 Task: Filter people by profile language Portuguese.
Action: Mouse moved to (401, 61)
Screenshot: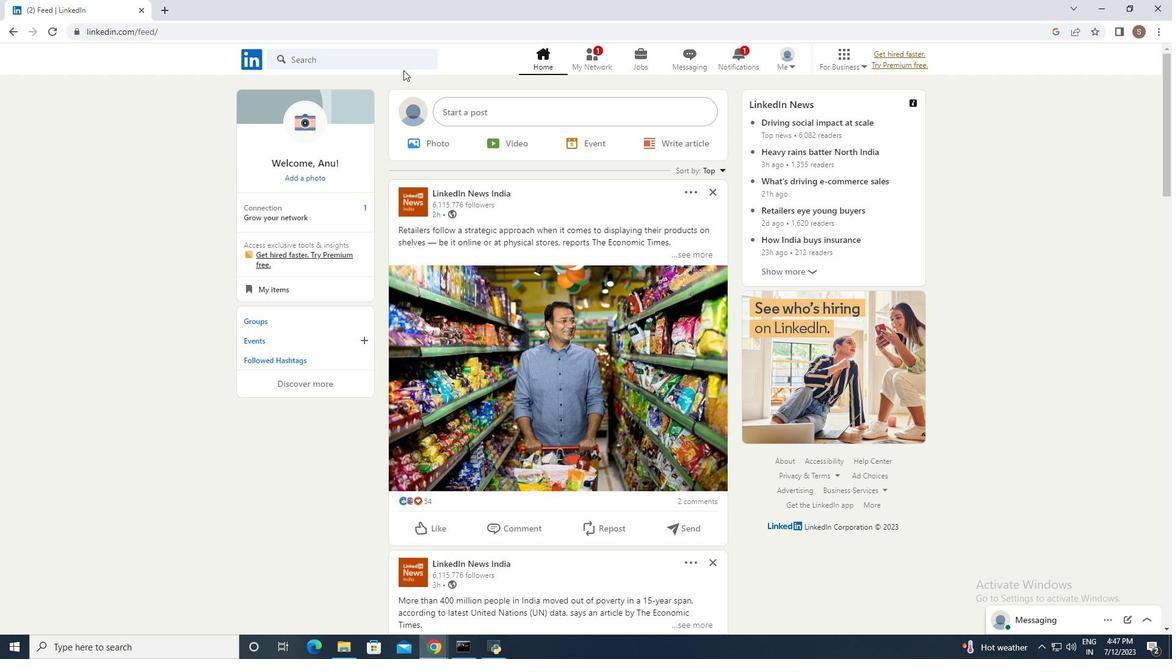 
Action: Mouse pressed left at (401, 61)
Screenshot: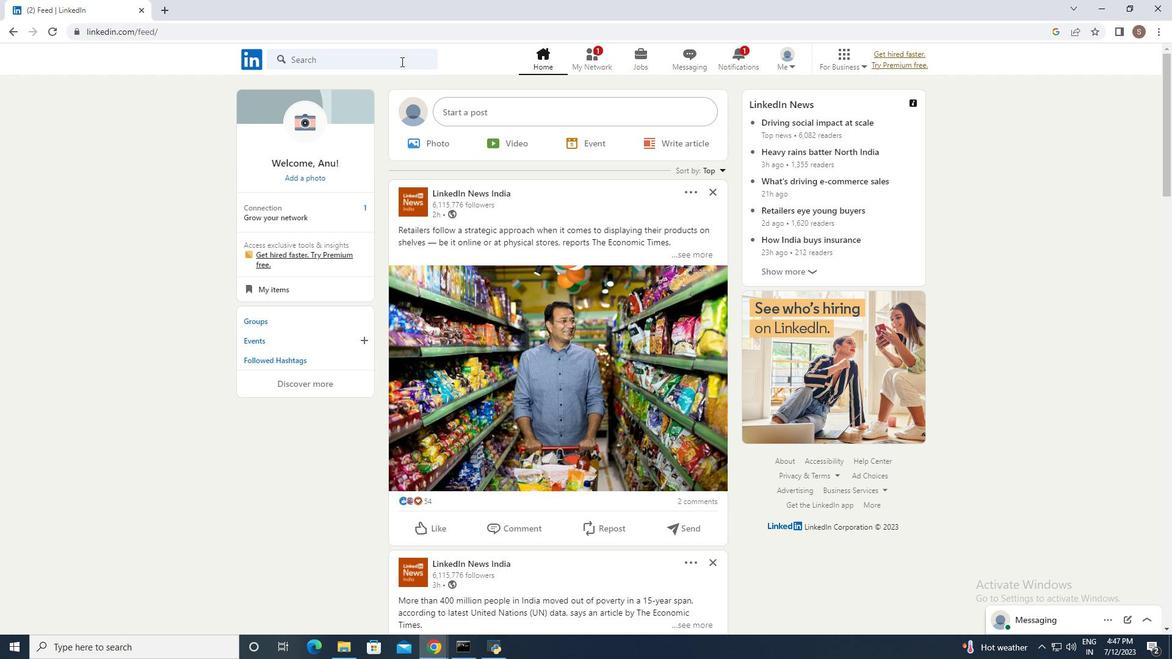 
Action: Mouse moved to (341, 159)
Screenshot: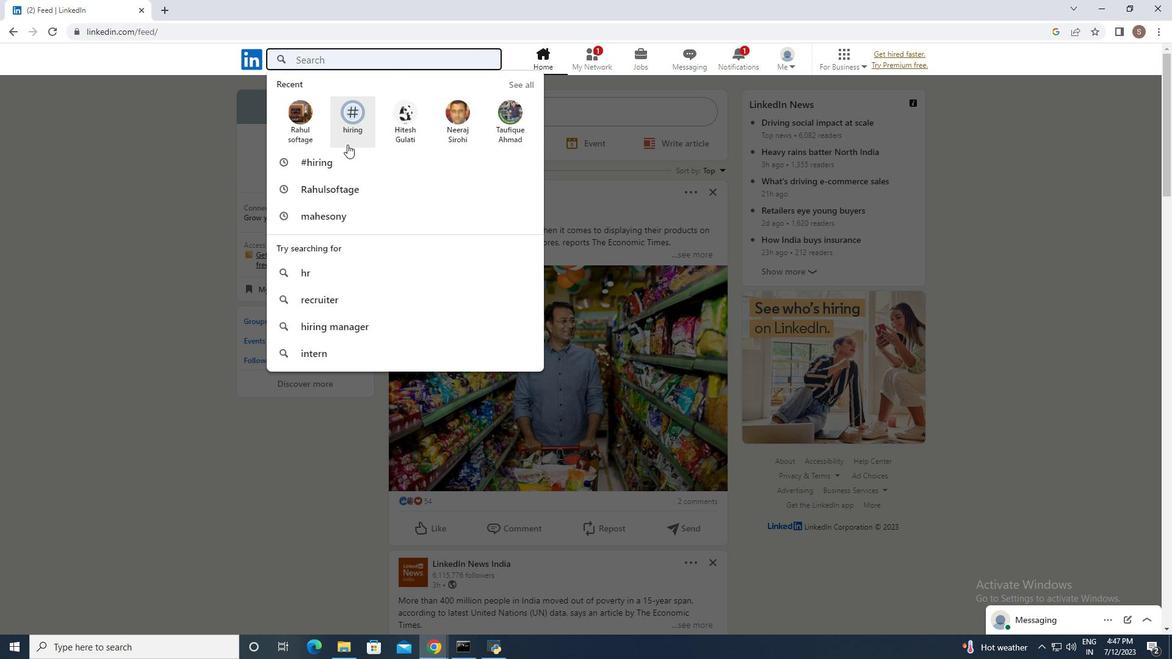 
Action: Mouse pressed left at (341, 159)
Screenshot: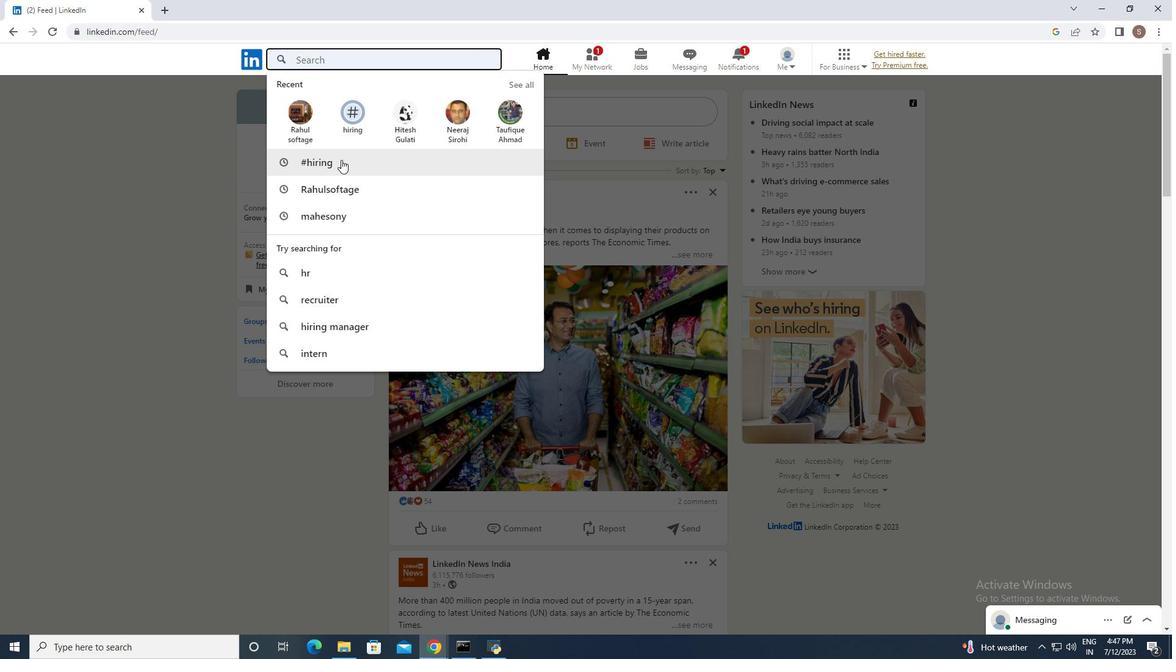 
Action: Mouse moved to (348, 92)
Screenshot: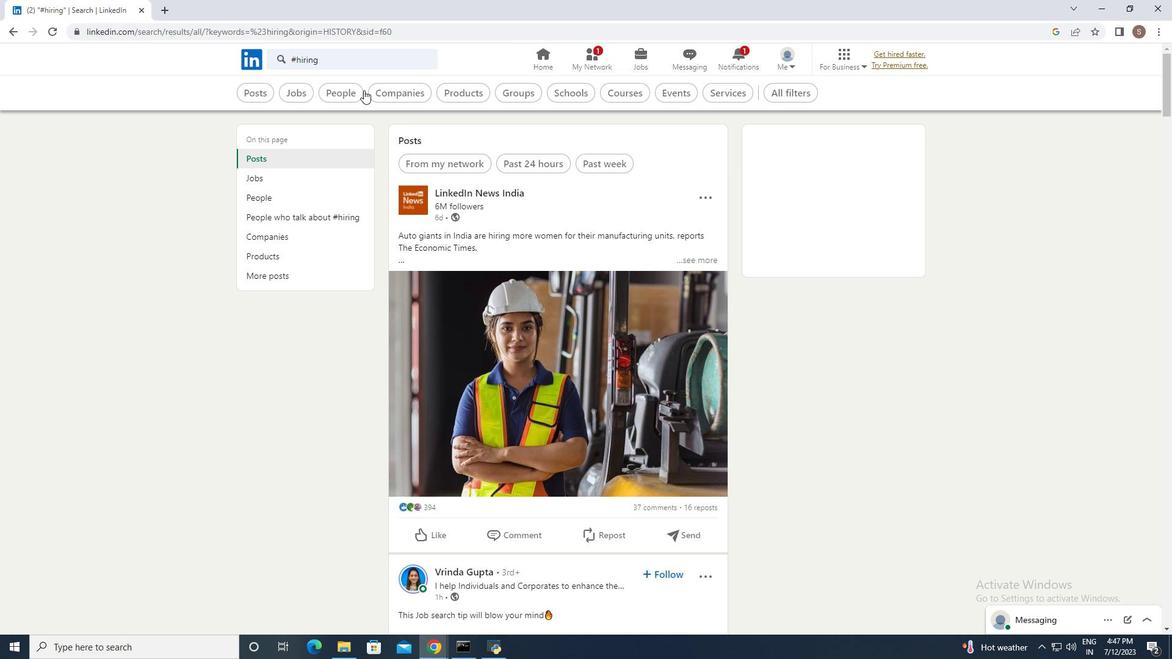 
Action: Mouse pressed left at (348, 92)
Screenshot: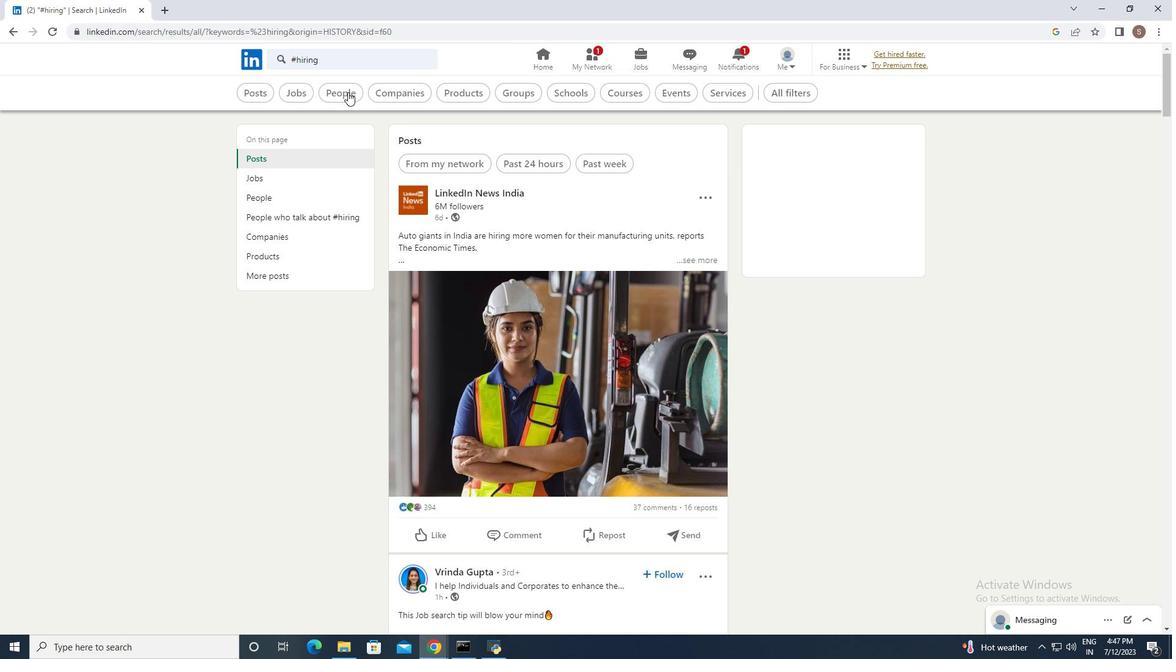 
Action: Mouse moved to (613, 90)
Screenshot: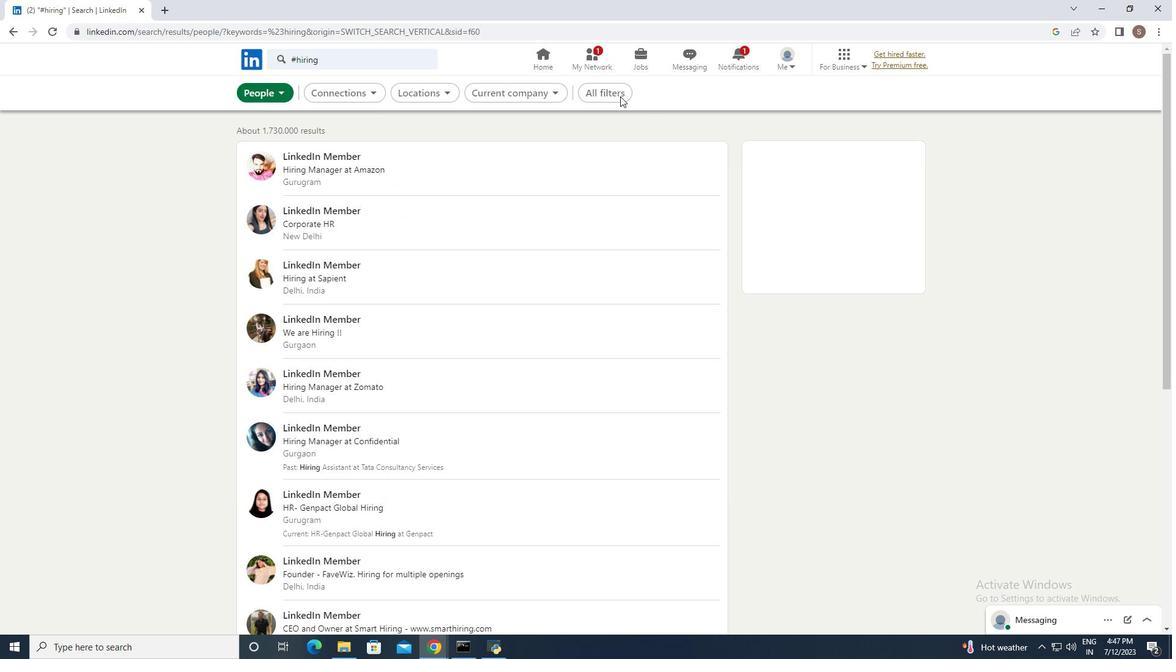 
Action: Mouse pressed left at (613, 90)
Screenshot: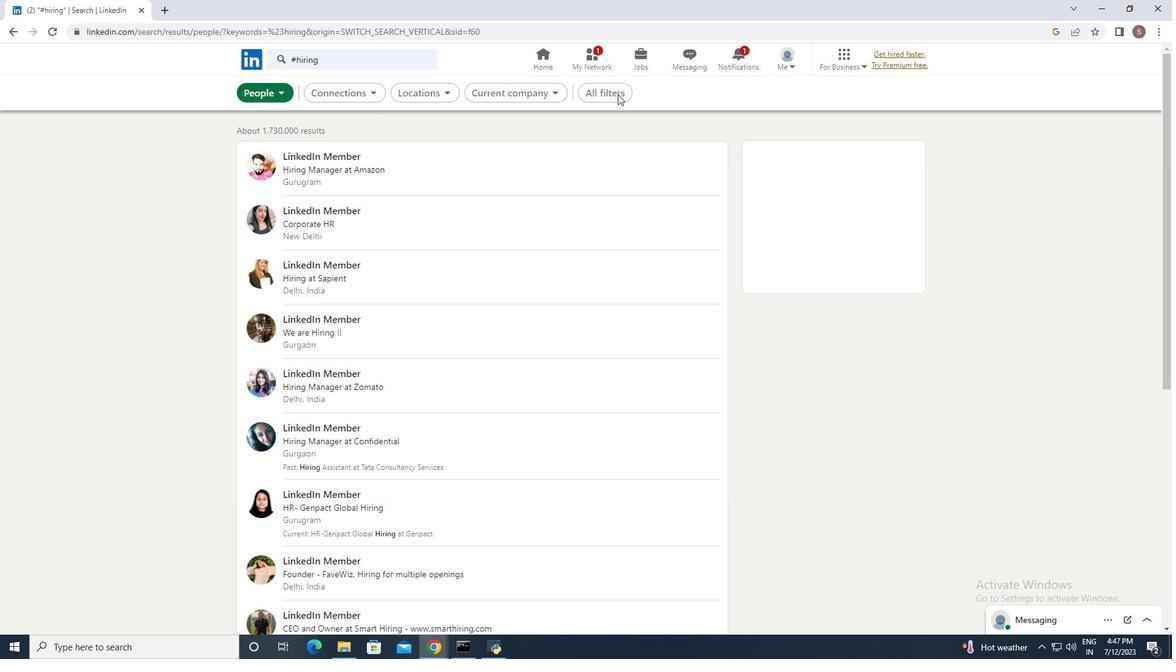 
Action: Mouse moved to (903, 358)
Screenshot: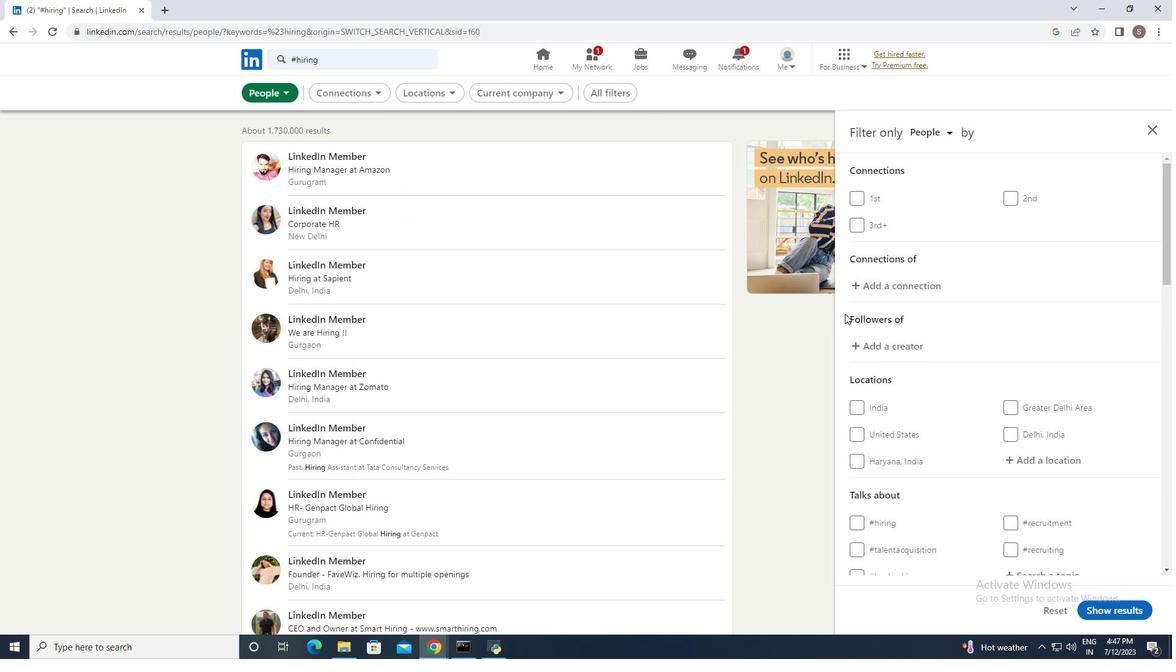 
Action: Mouse scrolled (903, 357) with delta (0, 0)
Screenshot: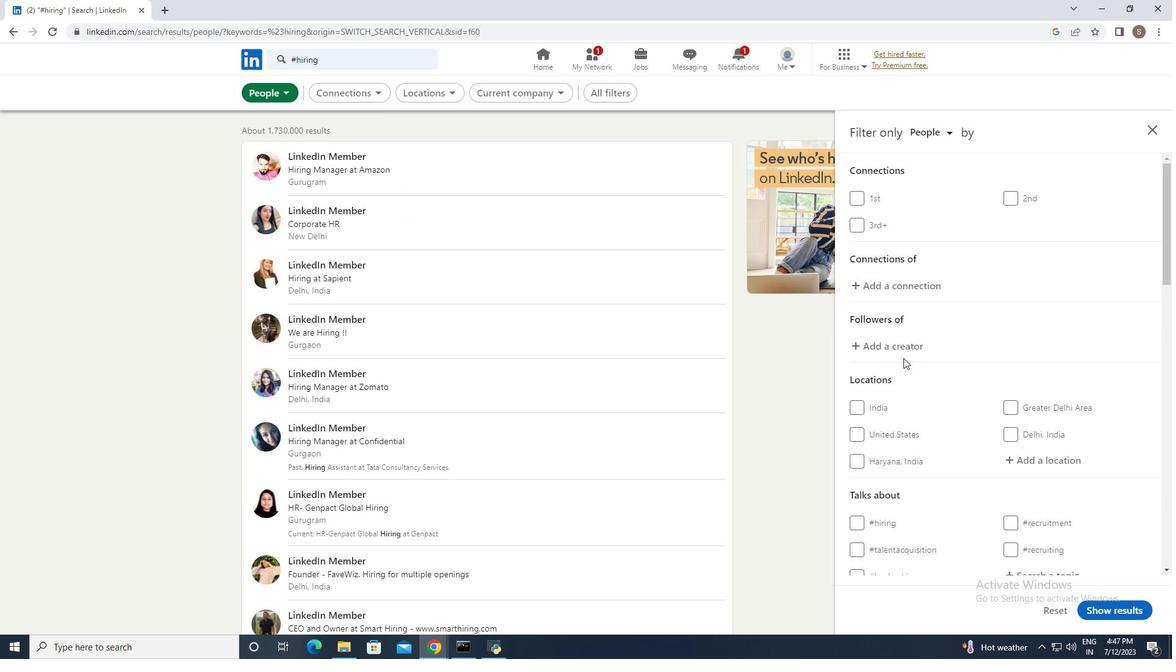 
Action: Mouse scrolled (903, 357) with delta (0, 0)
Screenshot: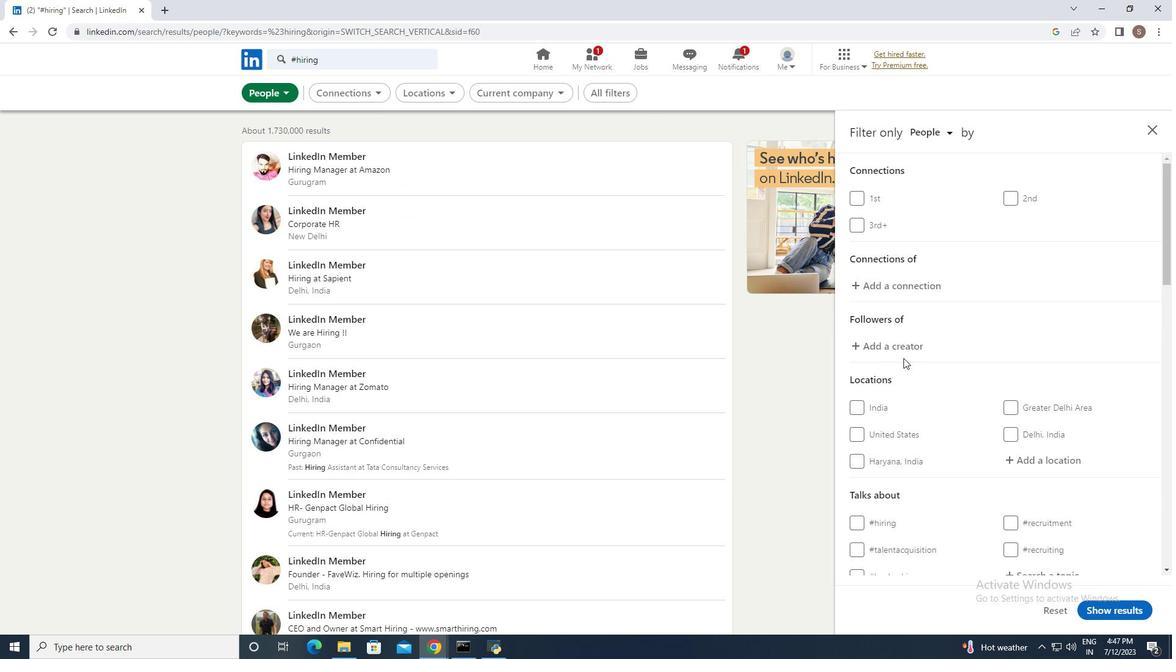 
Action: Mouse scrolled (903, 357) with delta (0, 0)
Screenshot: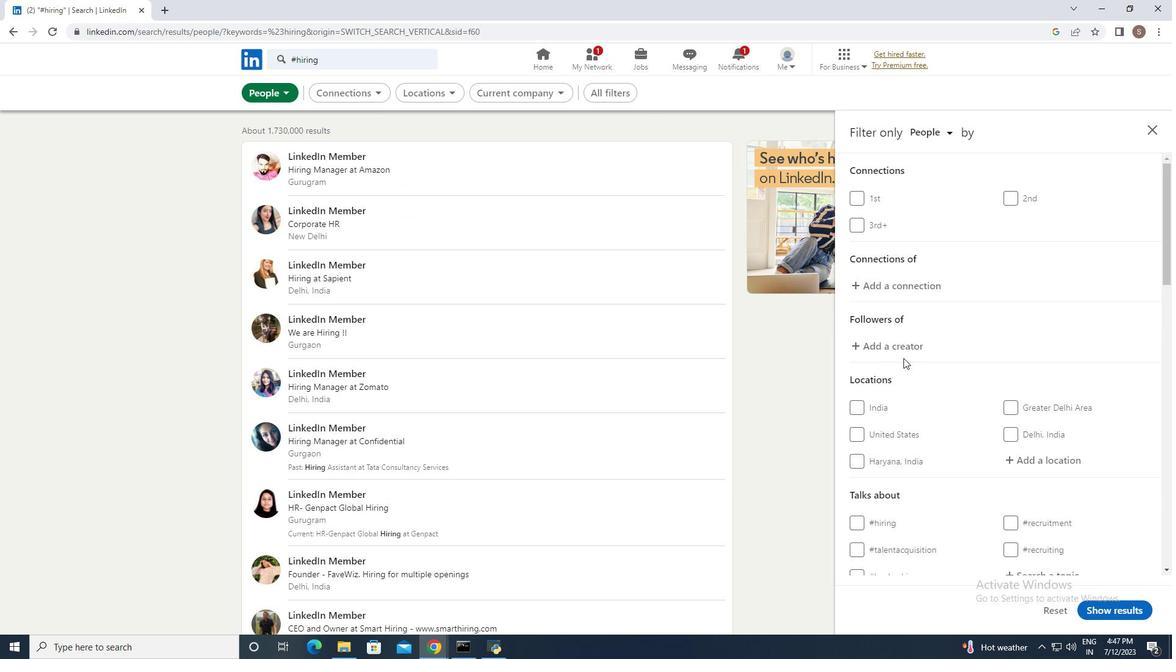 
Action: Mouse scrolled (903, 357) with delta (0, 0)
Screenshot: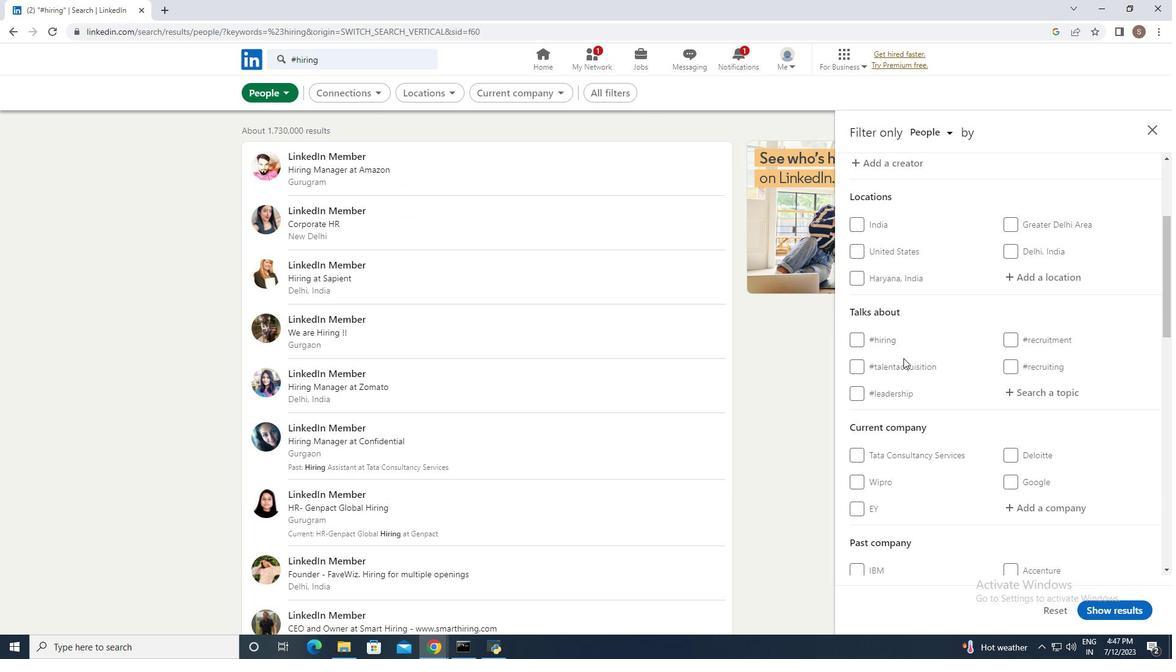 
Action: Mouse scrolled (903, 357) with delta (0, 0)
Screenshot: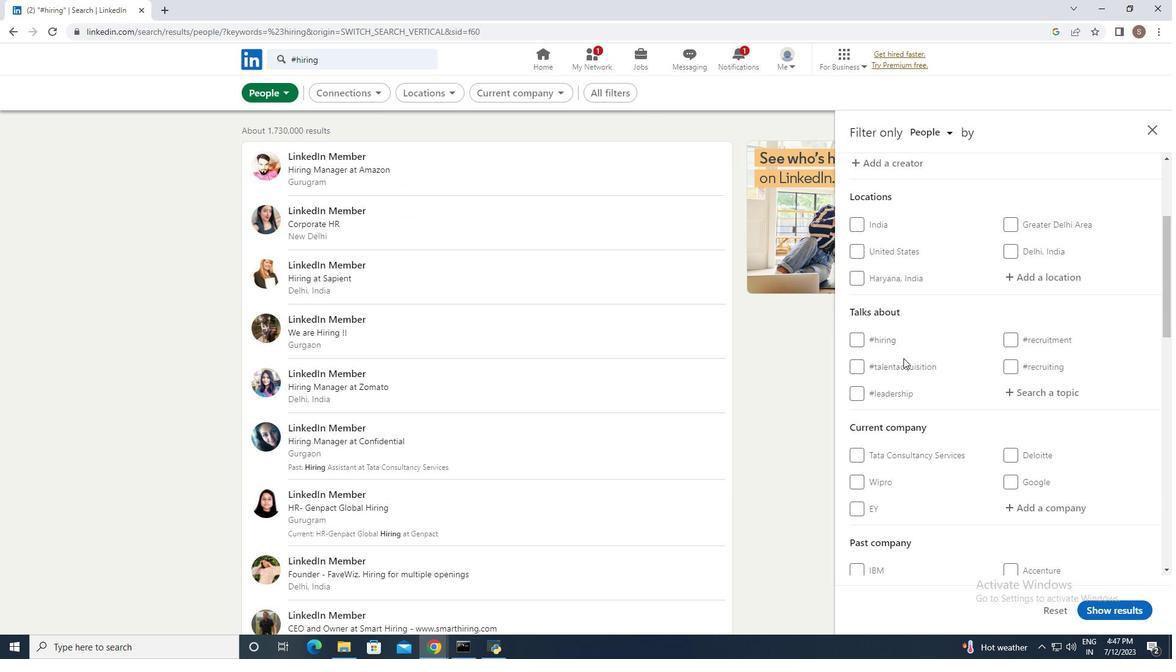 
Action: Mouse scrolled (903, 357) with delta (0, 0)
Screenshot: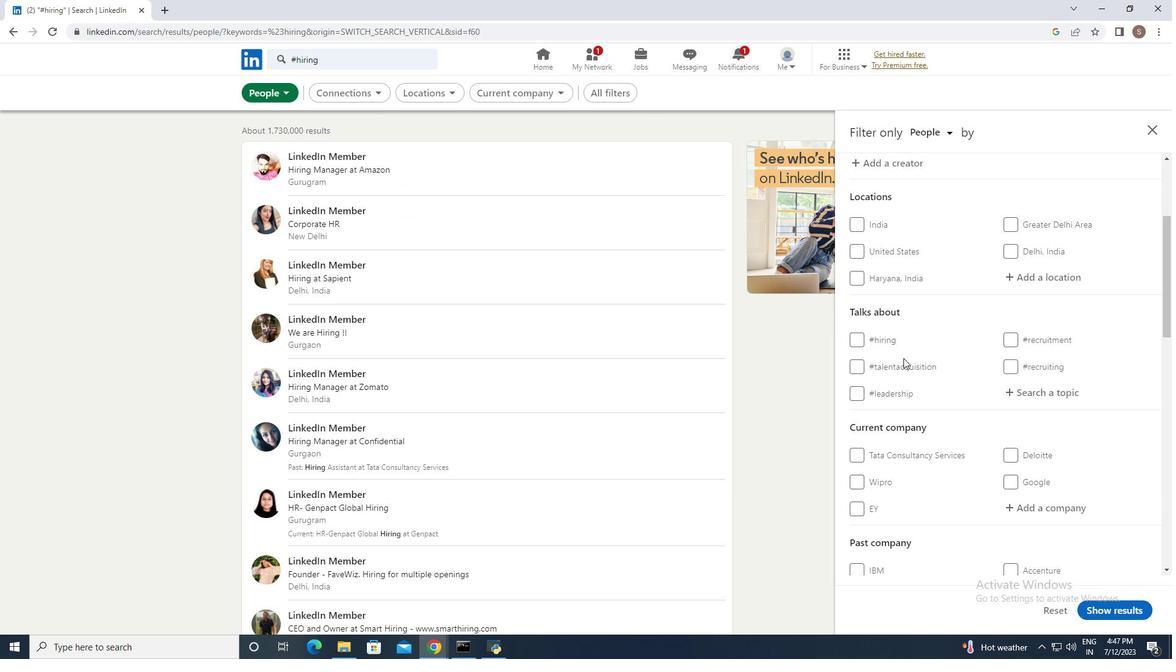 
Action: Mouse scrolled (903, 357) with delta (0, 0)
Screenshot: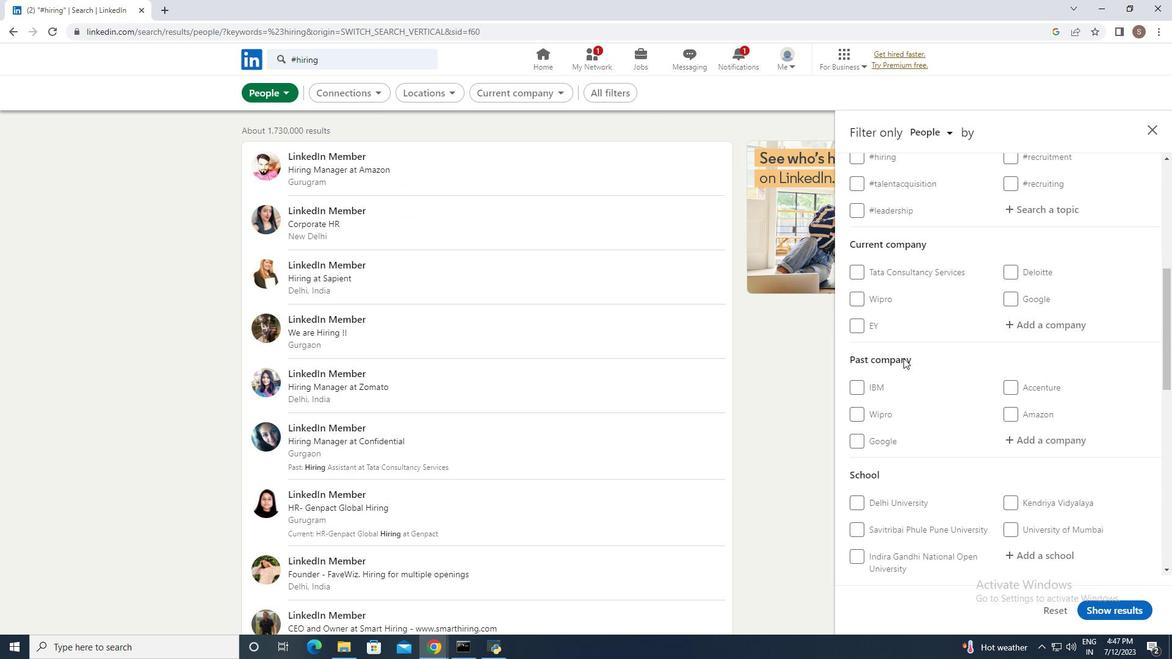 
Action: Mouse scrolled (903, 357) with delta (0, 0)
Screenshot: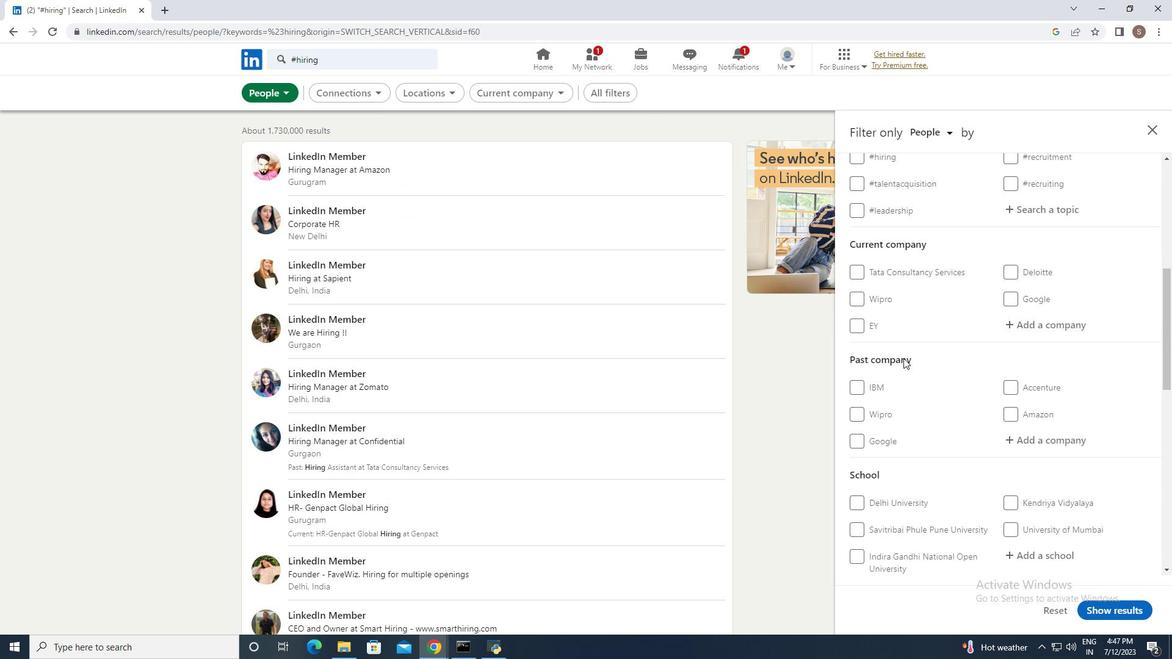 
Action: Mouse scrolled (903, 357) with delta (0, 0)
Screenshot: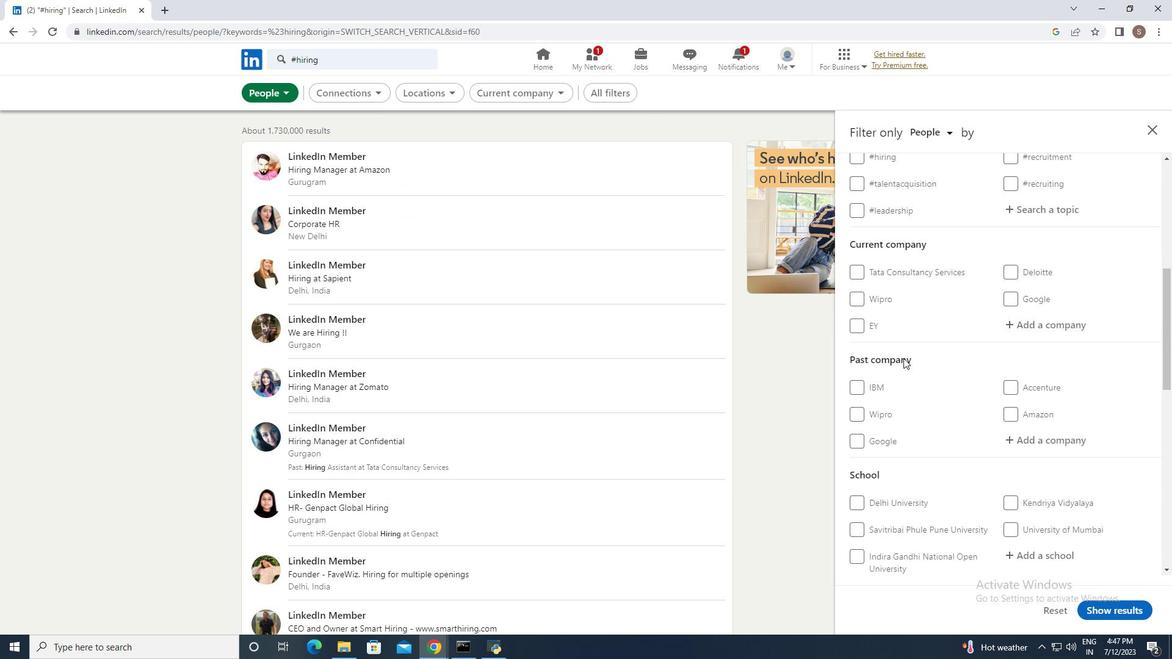 
Action: Mouse scrolled (903, 357) with delta (0, 0)
Screenshot: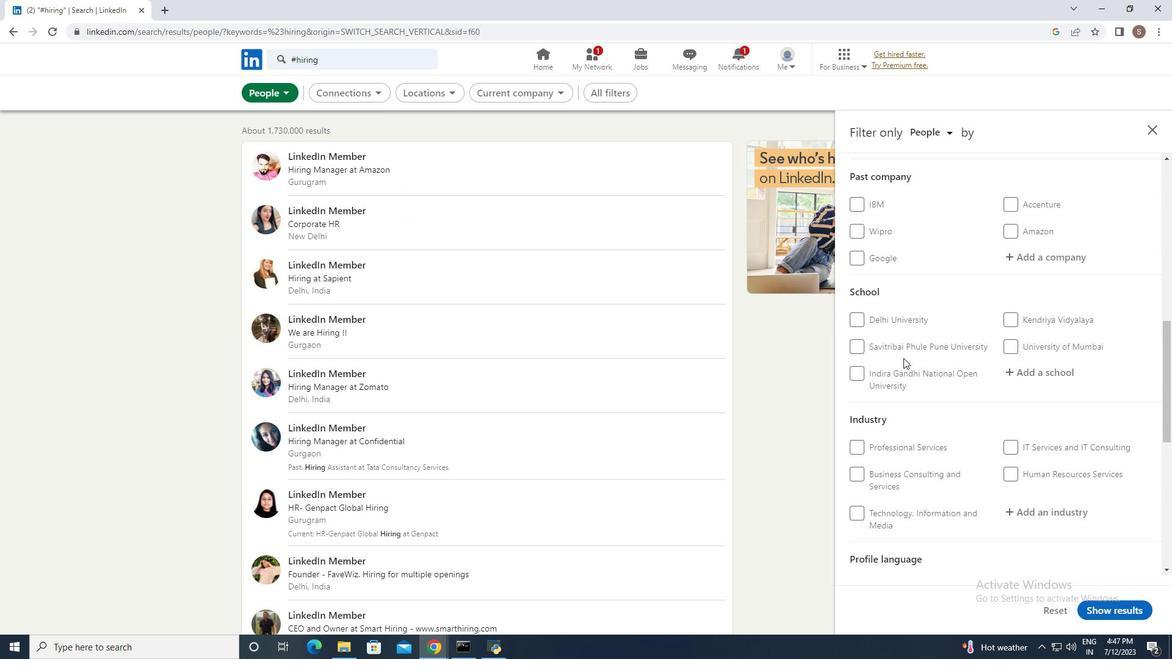 
Action: Mouse scrolled (903, 357) with delta (0, 0)
Screenshot: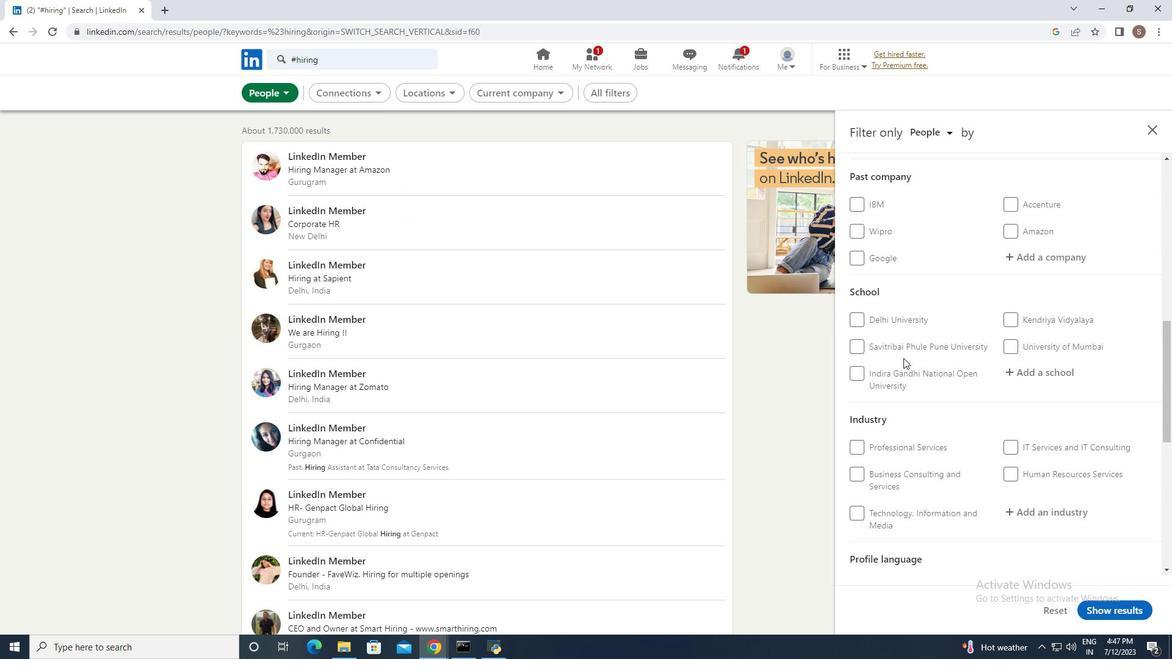 
Action: Mouse scrolled (903, 357) with delta (0, 0)
Screenshot: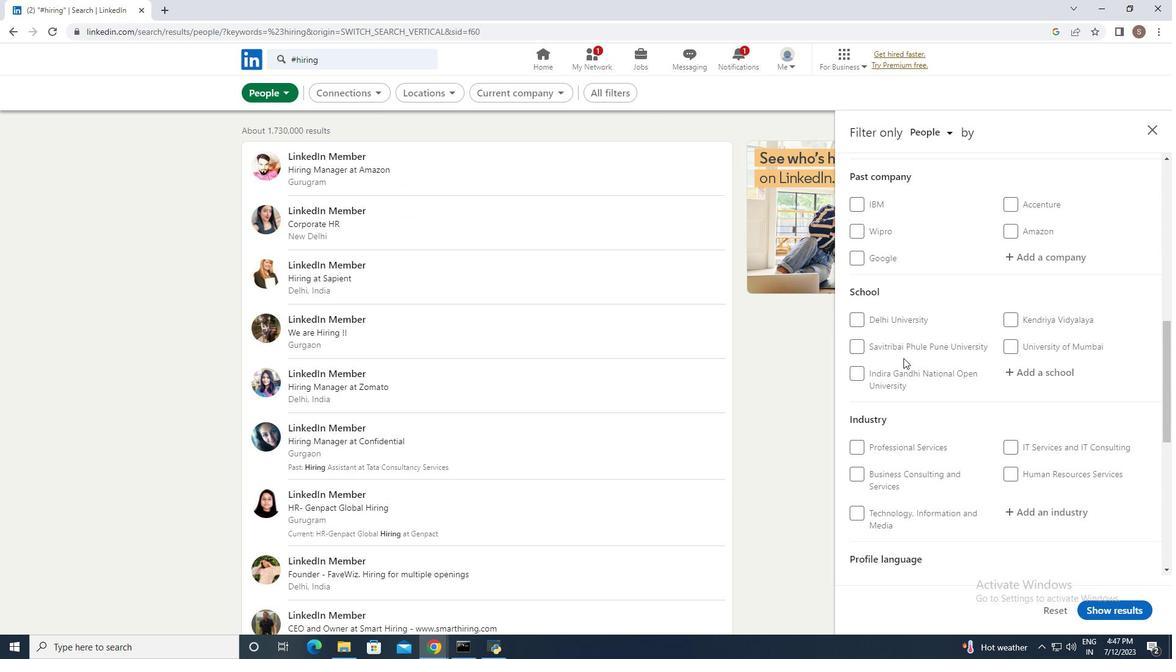 
Action: Mouse moved to (1015, 402)
Screenshot: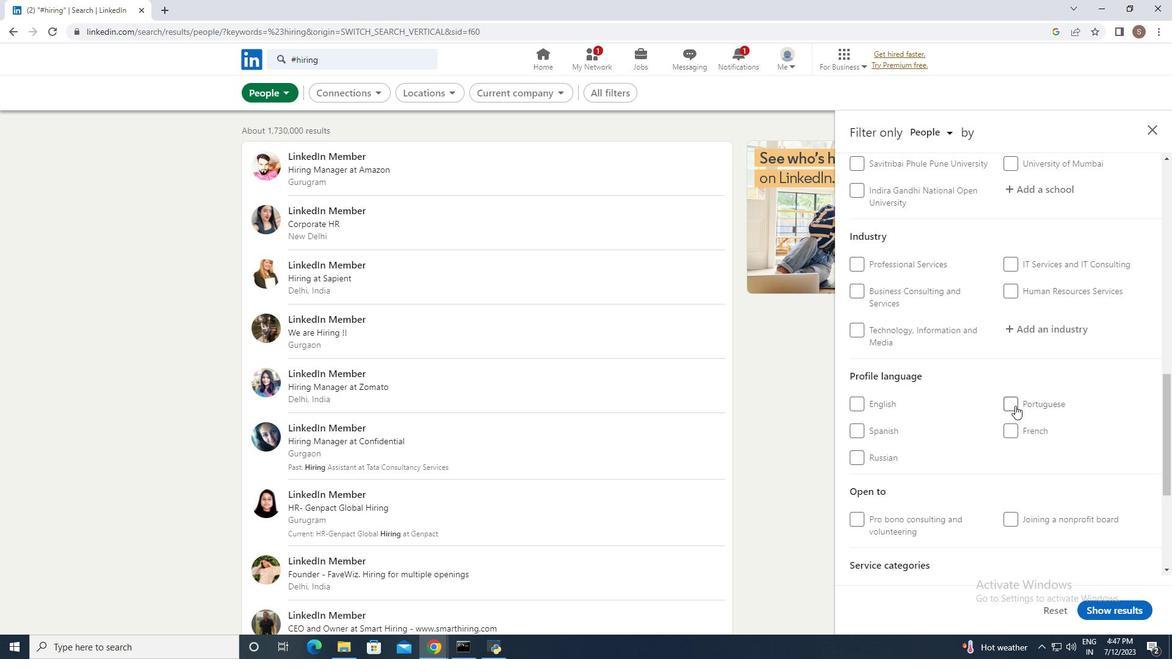 
Action: Mouse pressed left at (1015, 402)
Screenshot: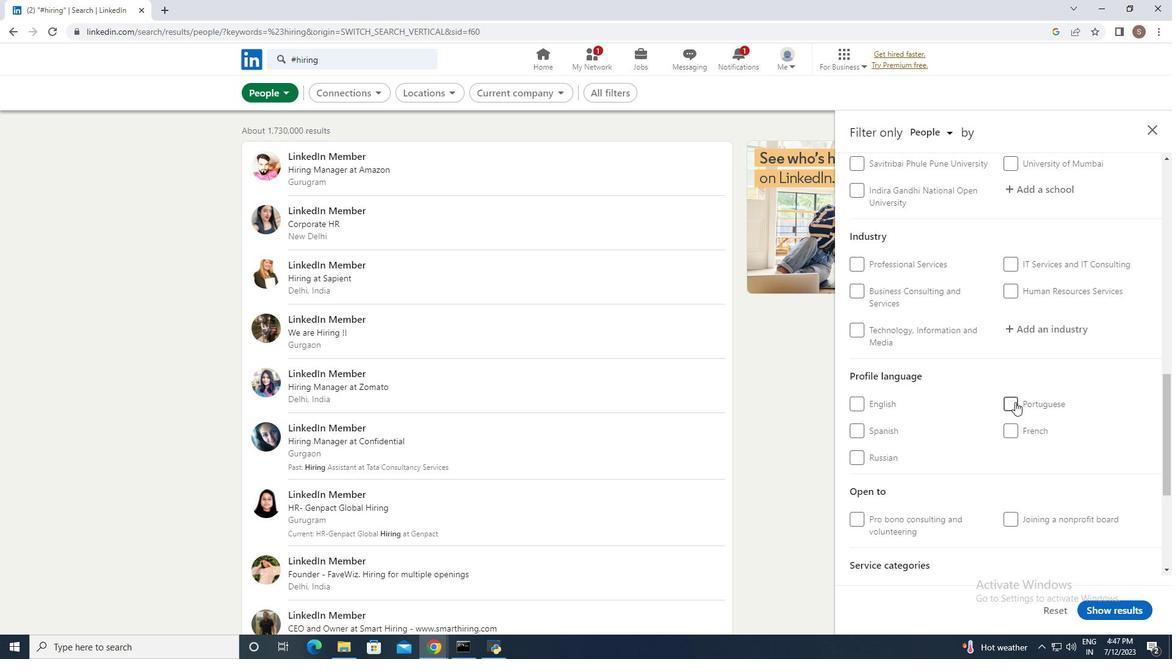 
Action: Mouse moved to (1108, 611)
Screenshot: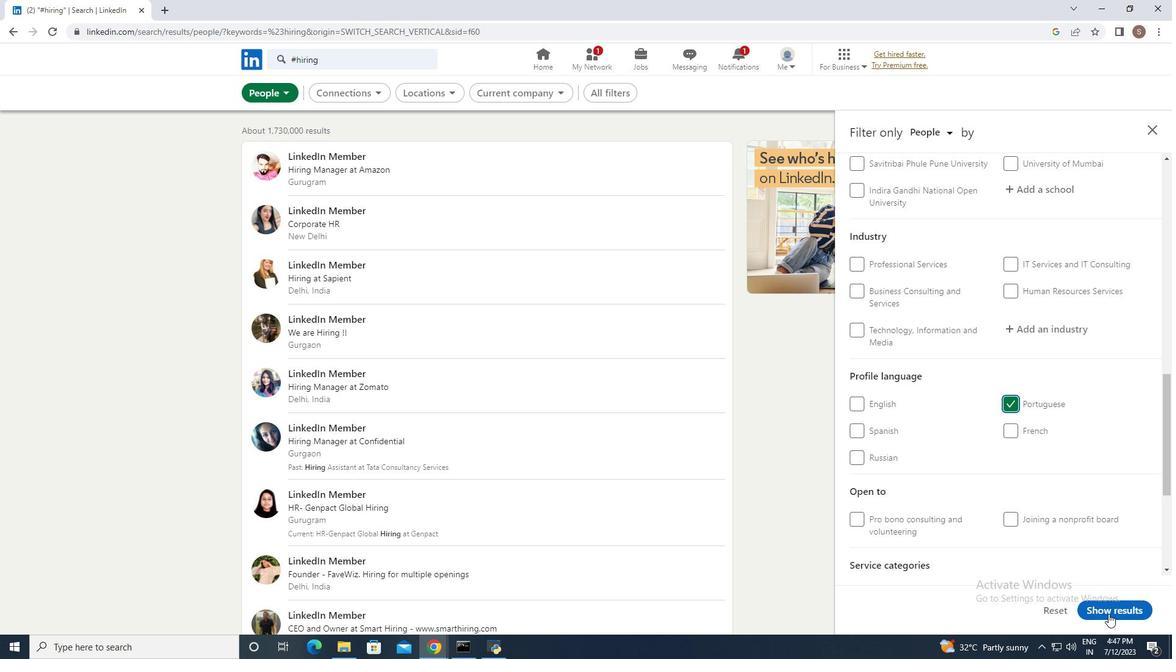 
Action: Mouse pressed left at (1108, 611)
Screenshot: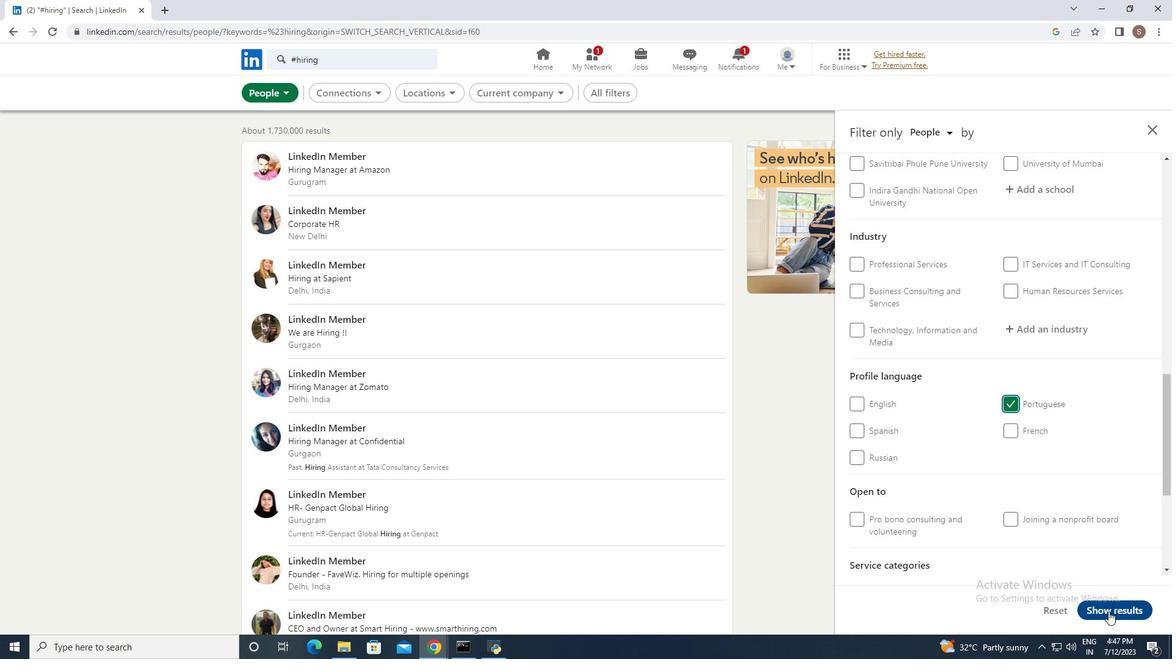 
Action: Mouse moved to (1032, 570)
Screenshot: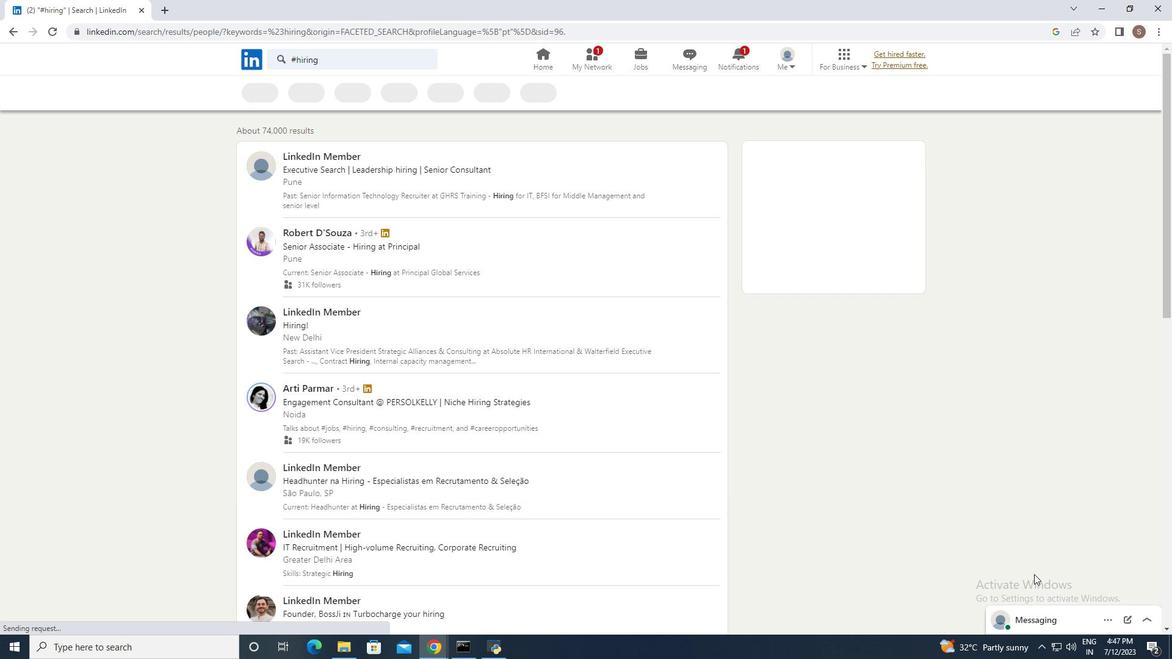 
